 Task: Set the alternate calendars to none.
Action: Mouse moved to (1127, 110)
Screenshot: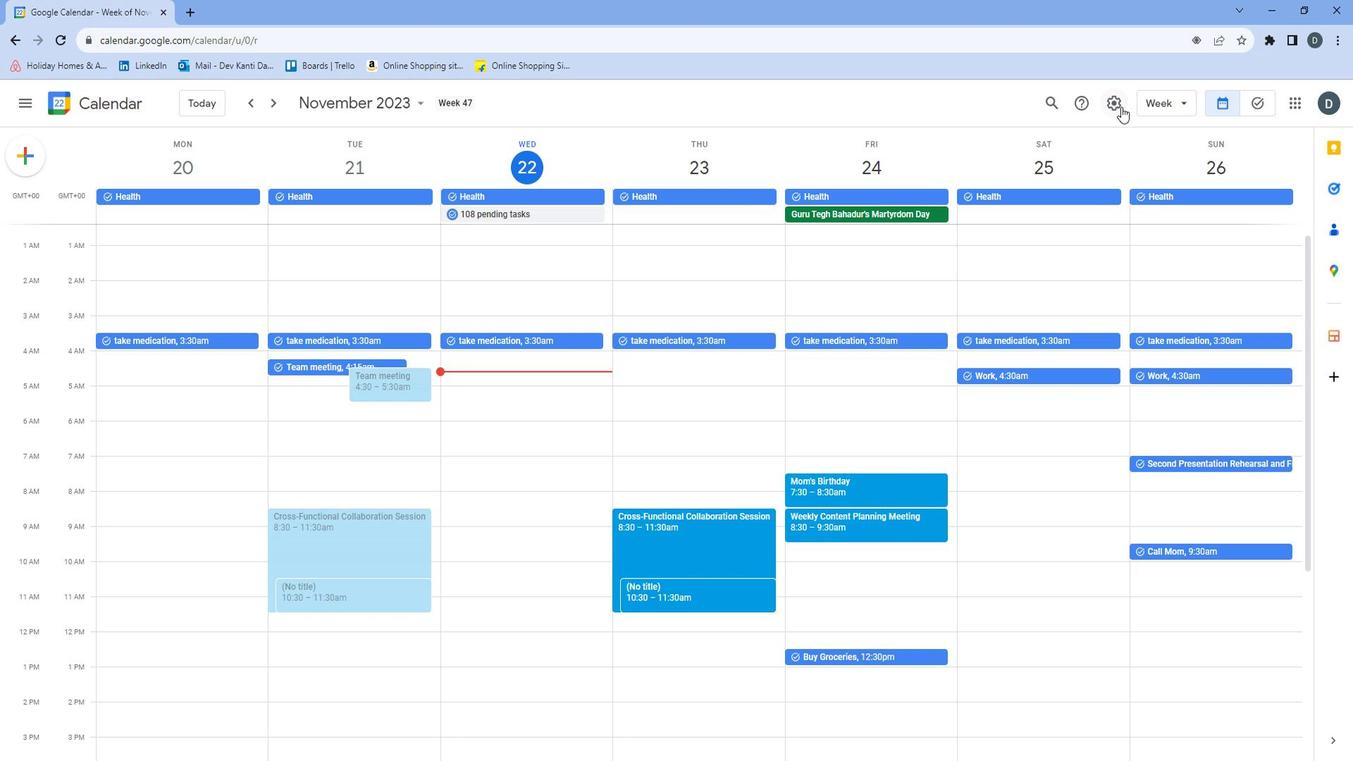 
Action: Mouse pressed left at (1127, 110)
Screenshot: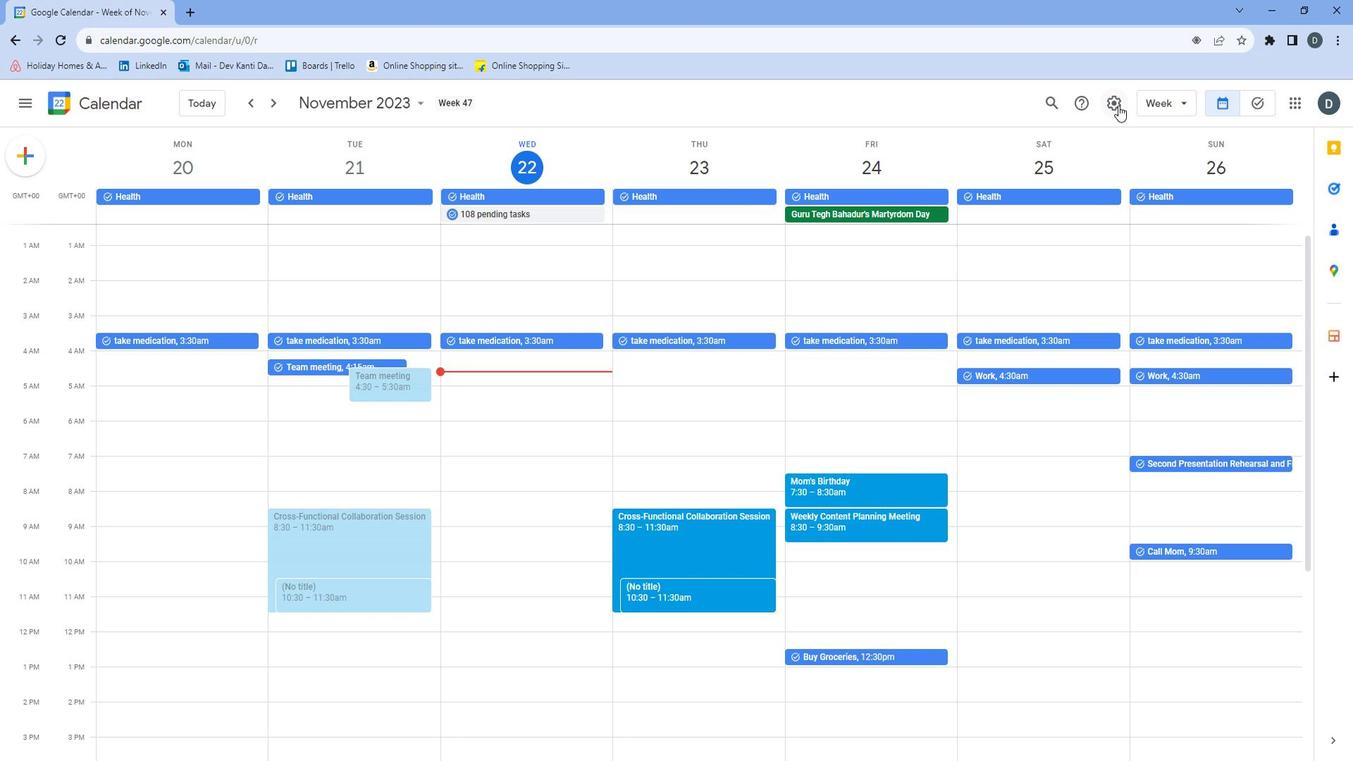 
Action: Mouse moved to (1134, 136)
Screenshot: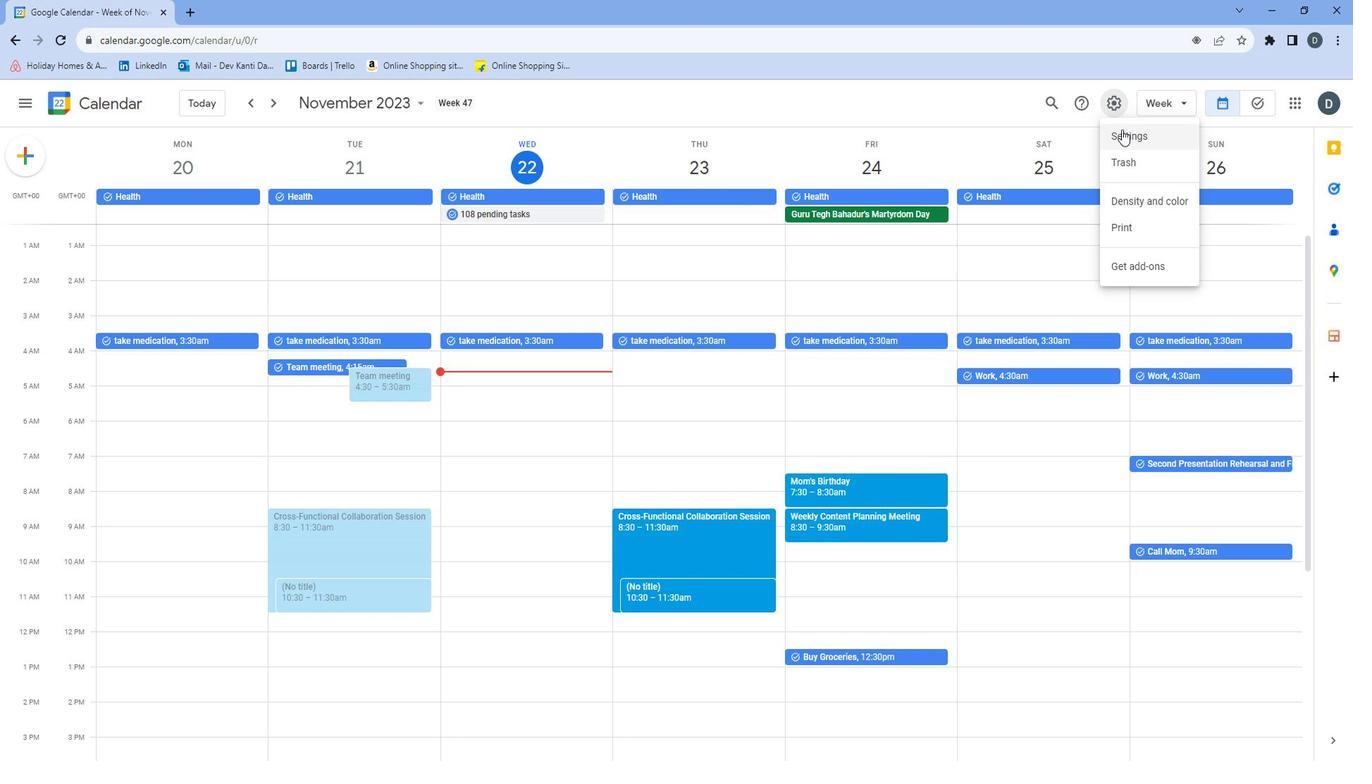 
Action: Mouse pressed left at (1134, 136)
Screenshot: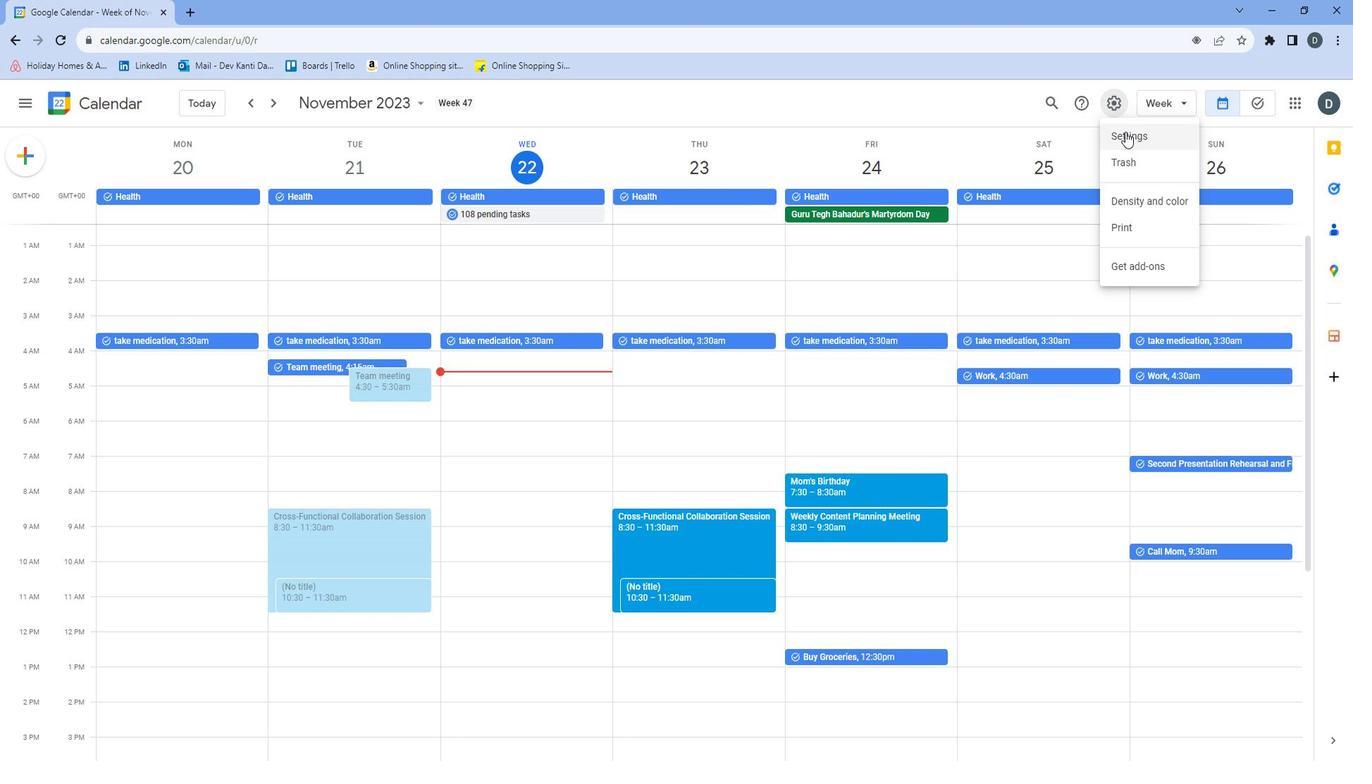 
Action: Mouse moved to (979, 303)
Screenshot: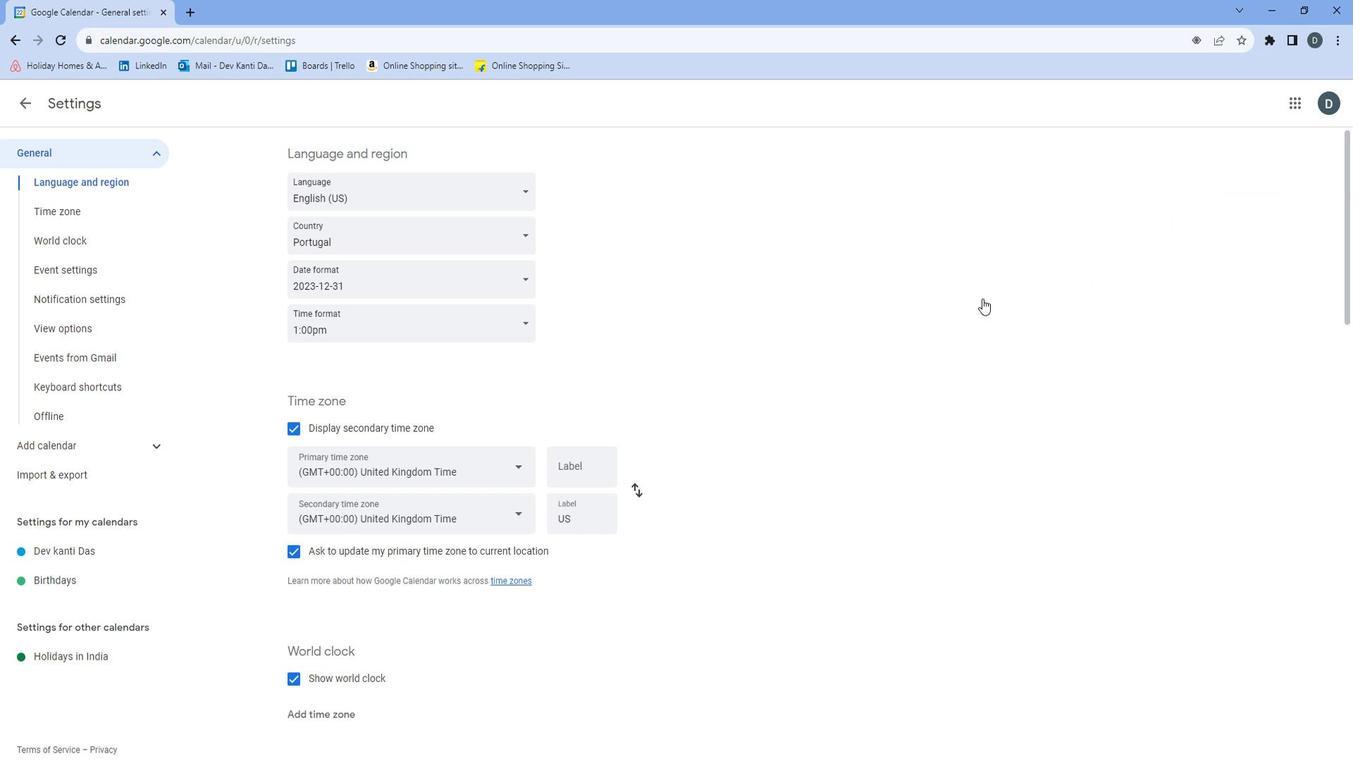
Action: Mouse scrolled (979, 302) with delta (0, 0)
Screenshot: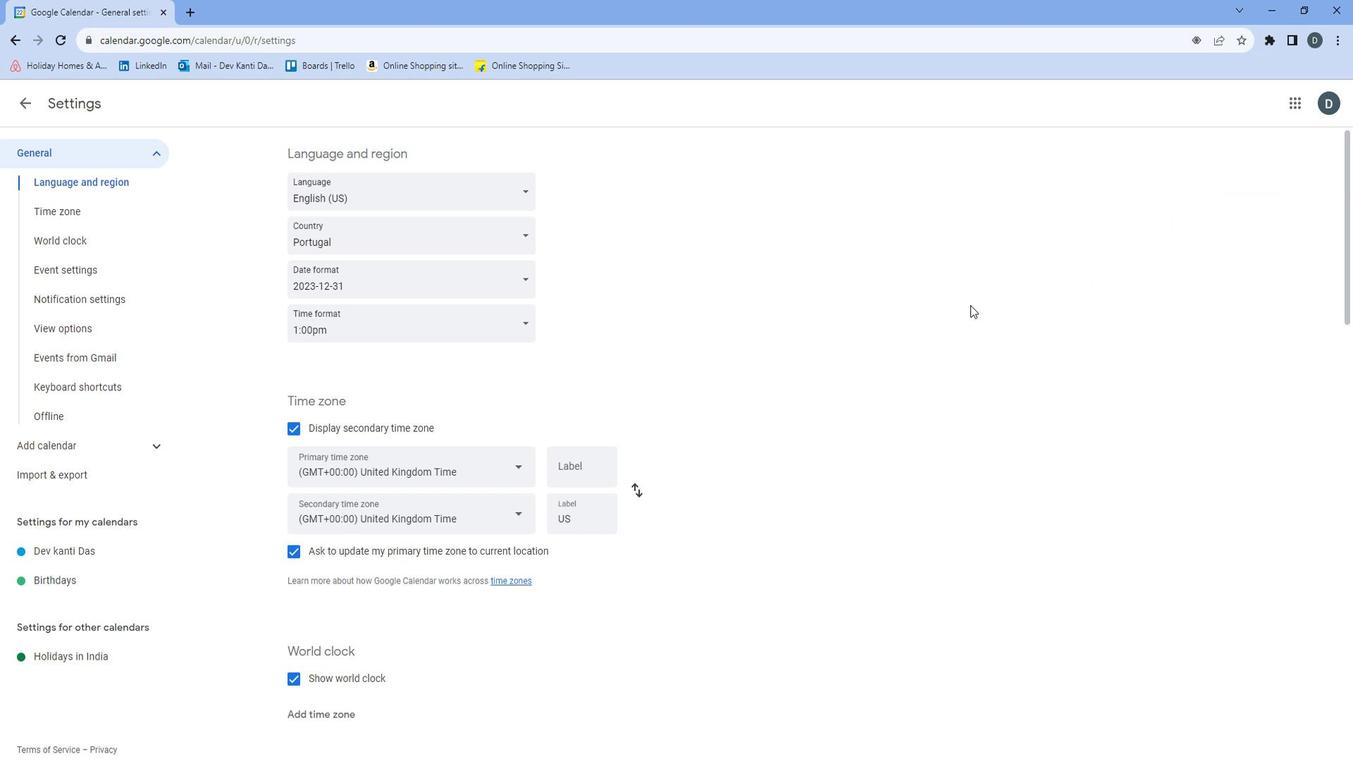 
Action: Mouse scrolled (979, 302) with delta (0, 0)
Screenshot: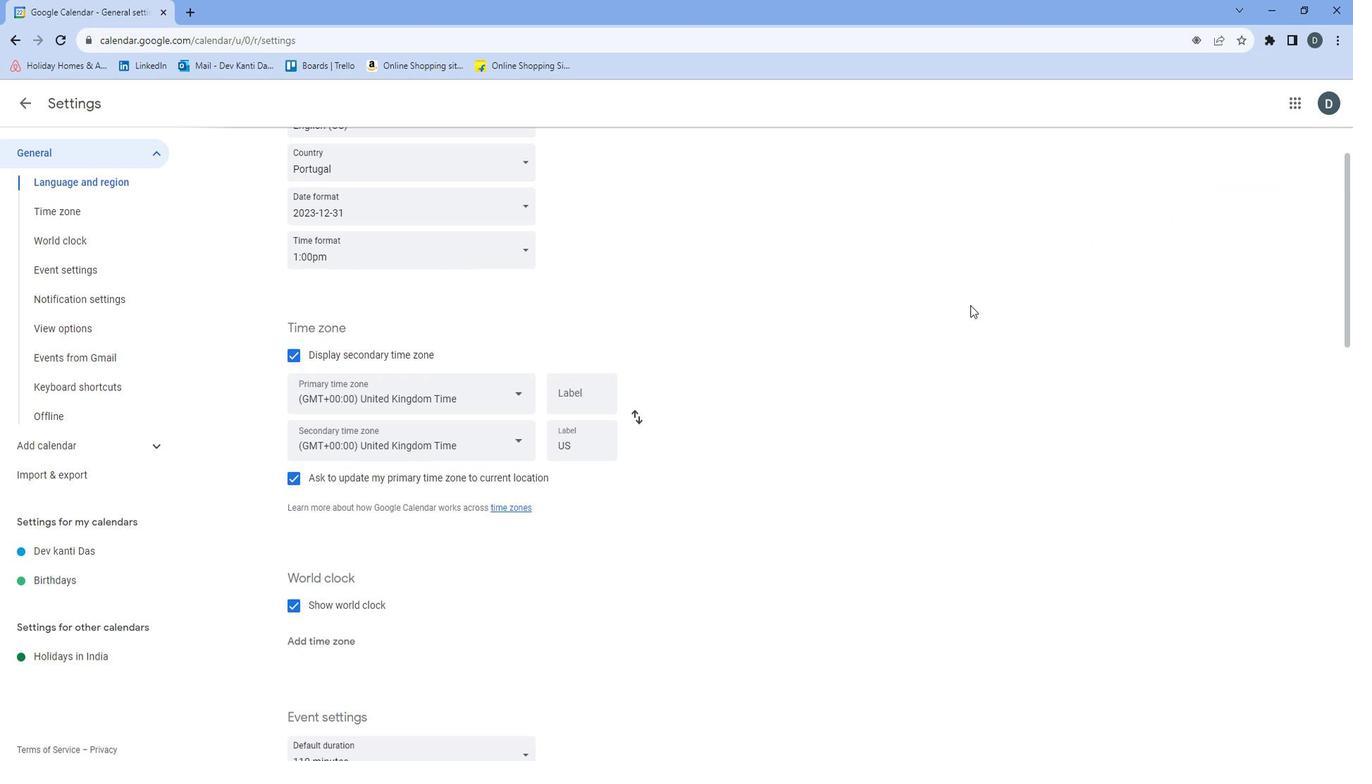 
Action: Mouse scrolled (979, 302) with delta (0, 0)
Screenshot: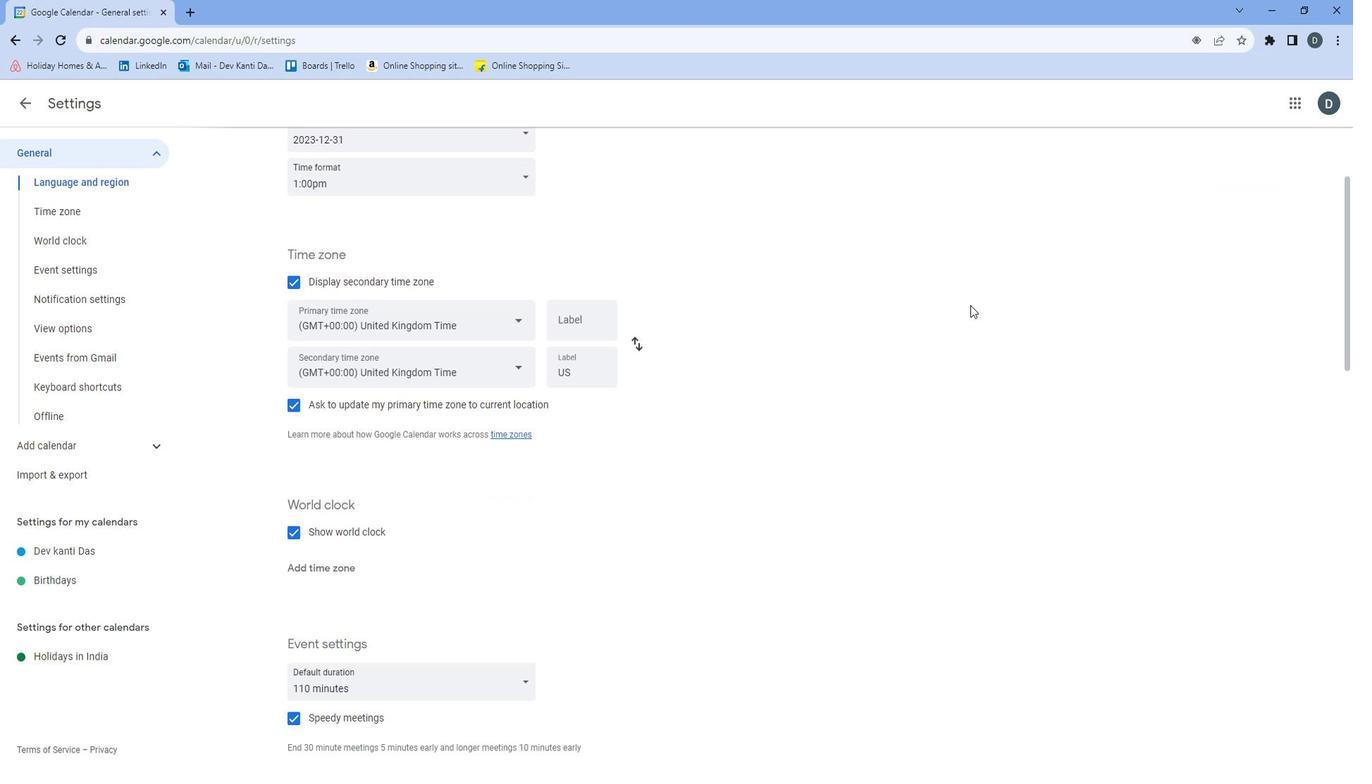 
Action: Mouse scrolled (979, 302) with delta (0, 0)
Screenshot: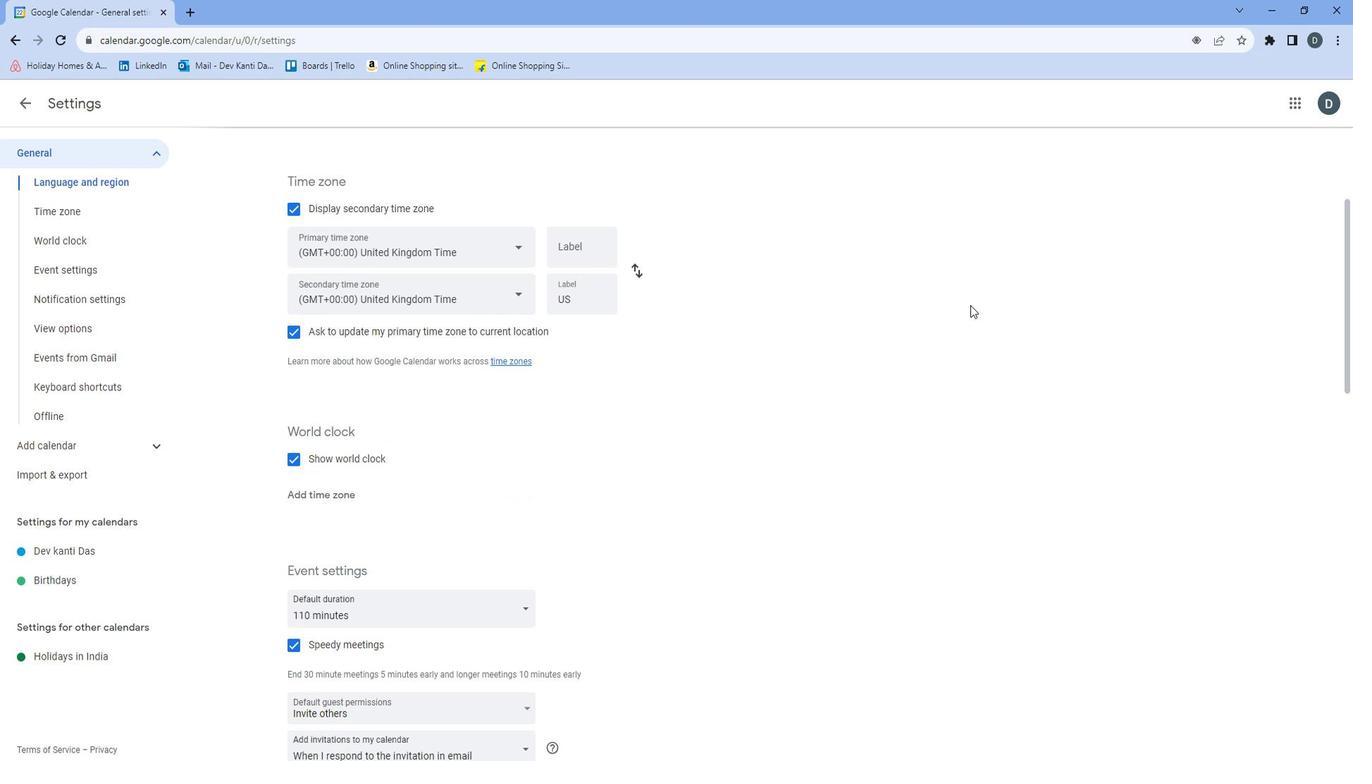 
Action: Mouse scrolled (979, 302) with delta (0, 0)
Screenshot: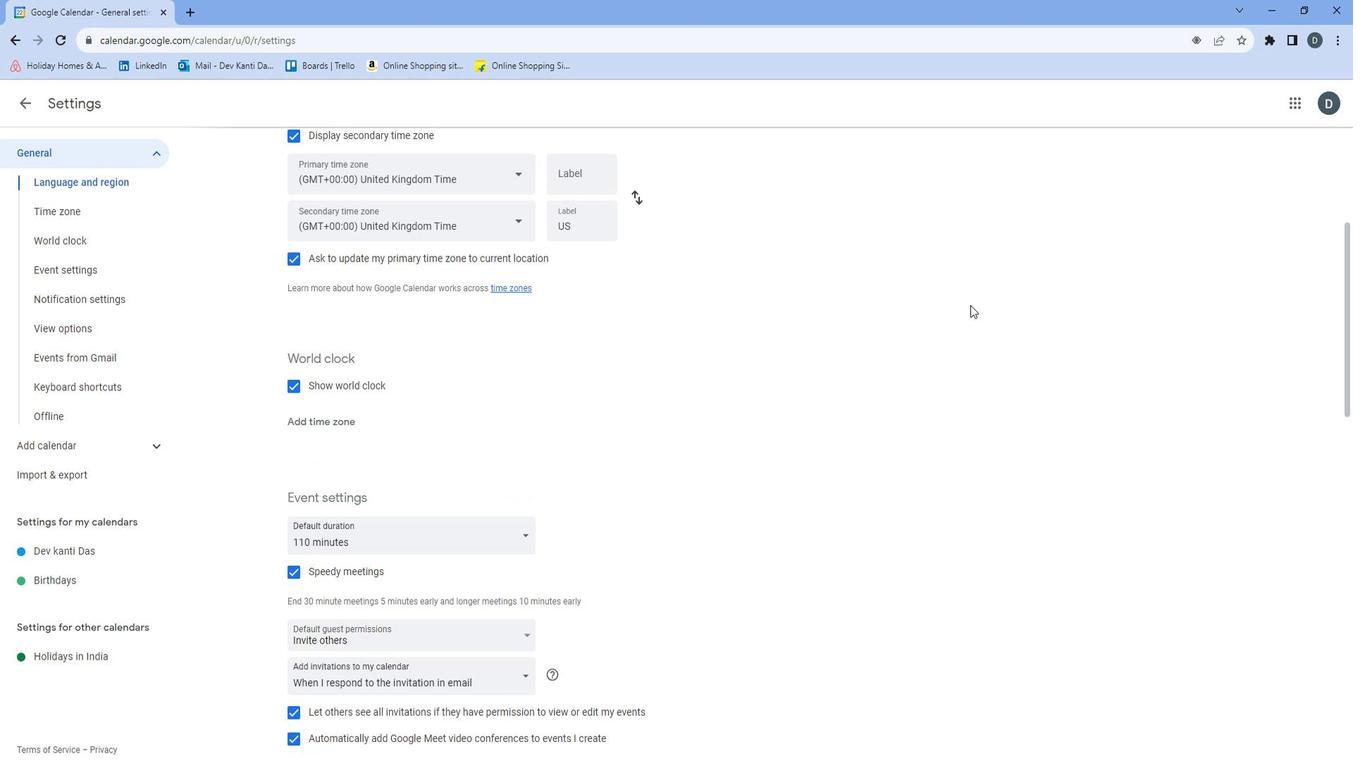 
Action: Mouse scrolled (979, 302) with delta (0, 0)
Screenshot: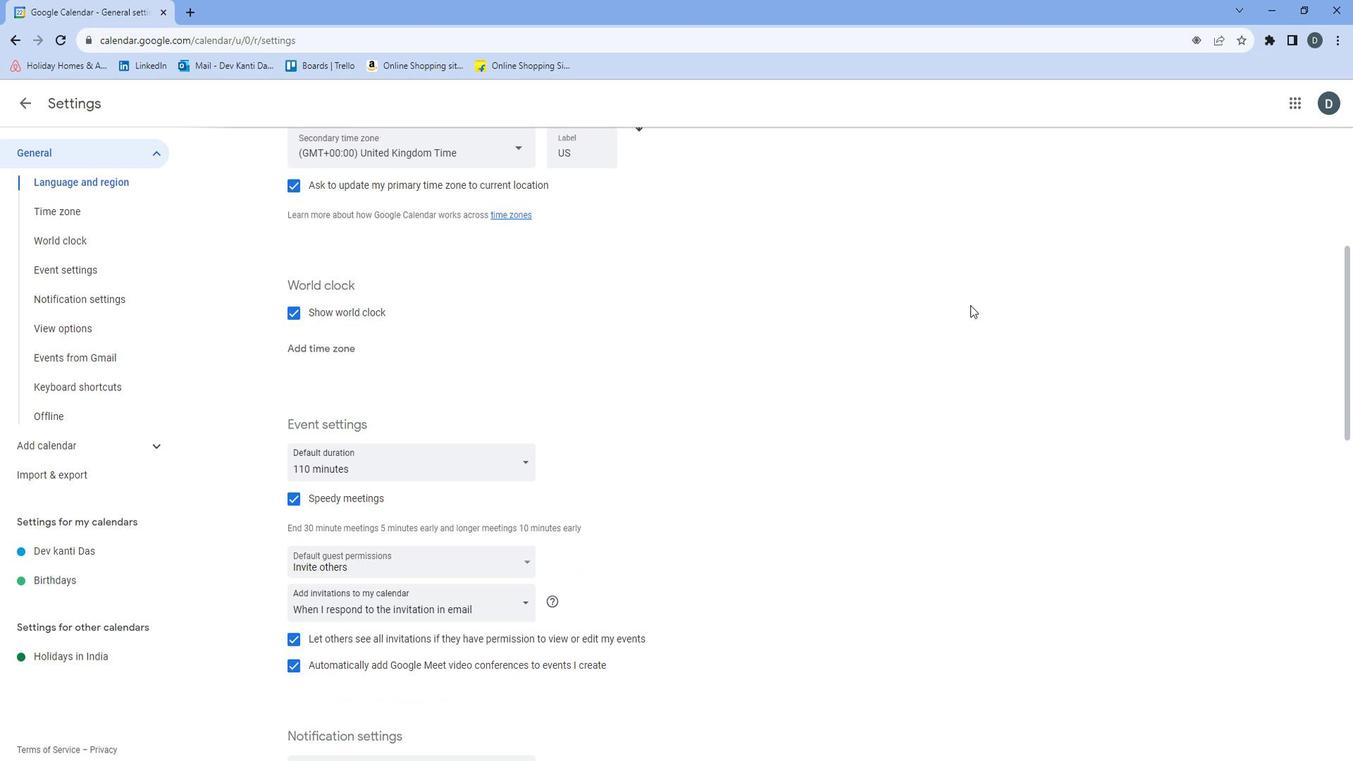 
Action: Mouse scrolled (979, 302) with delta (0, 0)
Screenshot: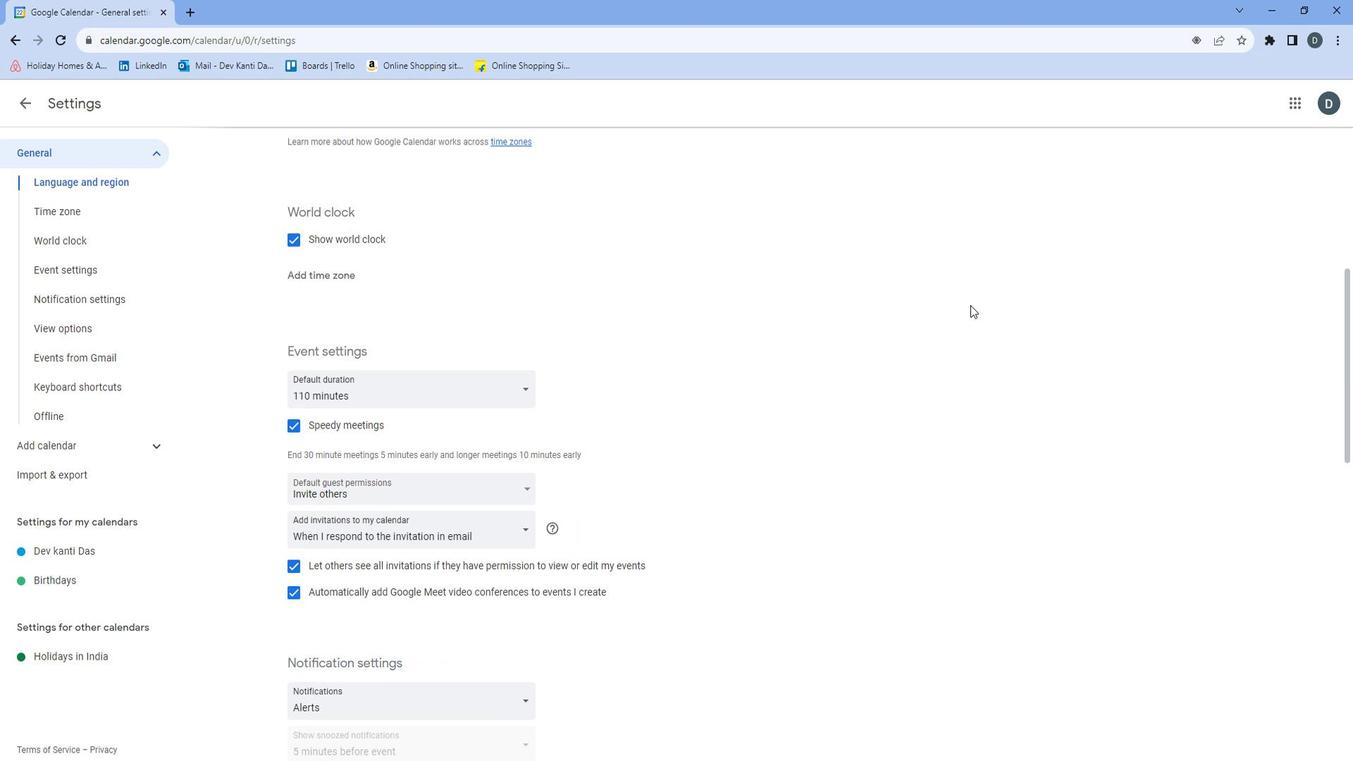 
Action: Mouse scrolled (979, 302) with delta (0, 0)
Screenshot: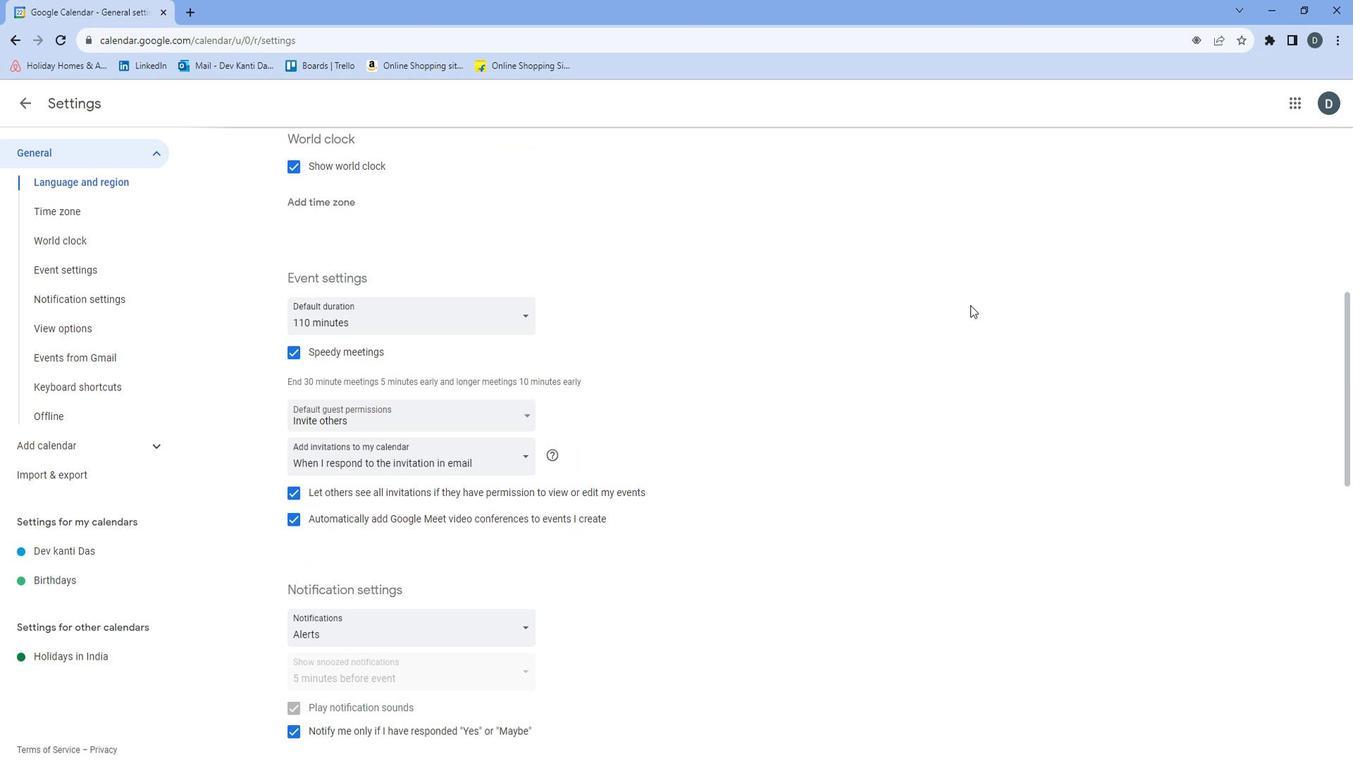 
Action: Mouse scrolled (979, 302) with delta (0, 0)
Screenshot: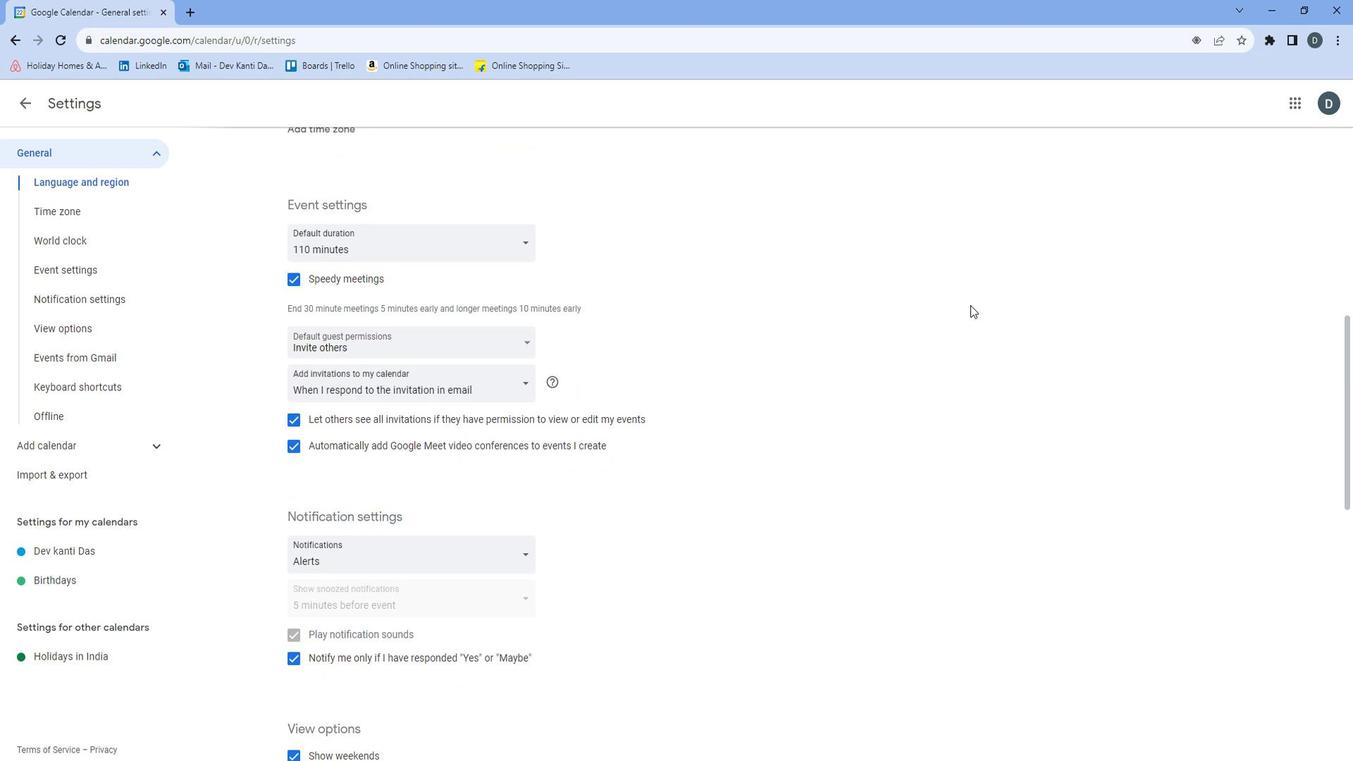 
Action: Mouse scrolled (979, 302) with delta (0, 0)
Screenshot: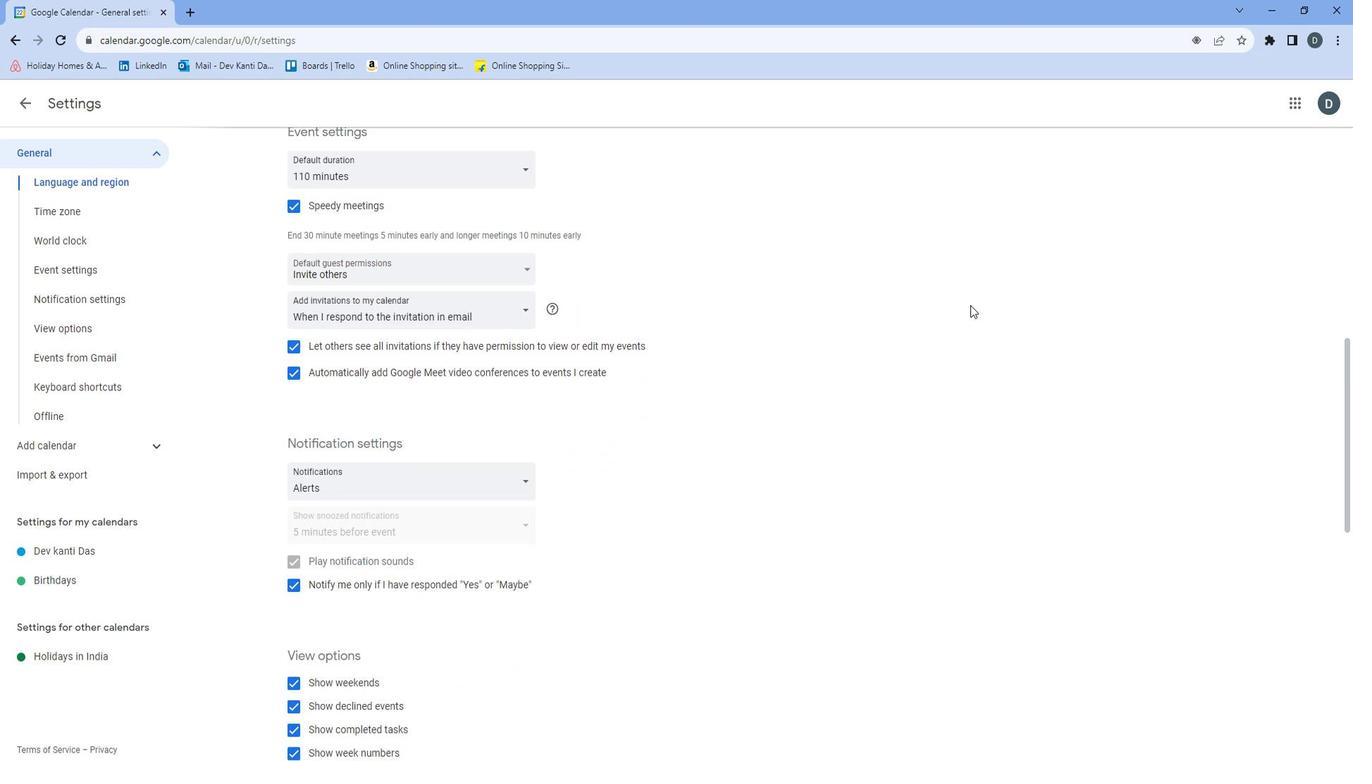 
Action: Mouse scrolled (979, 302) with delta (0, 0)
Screenshot: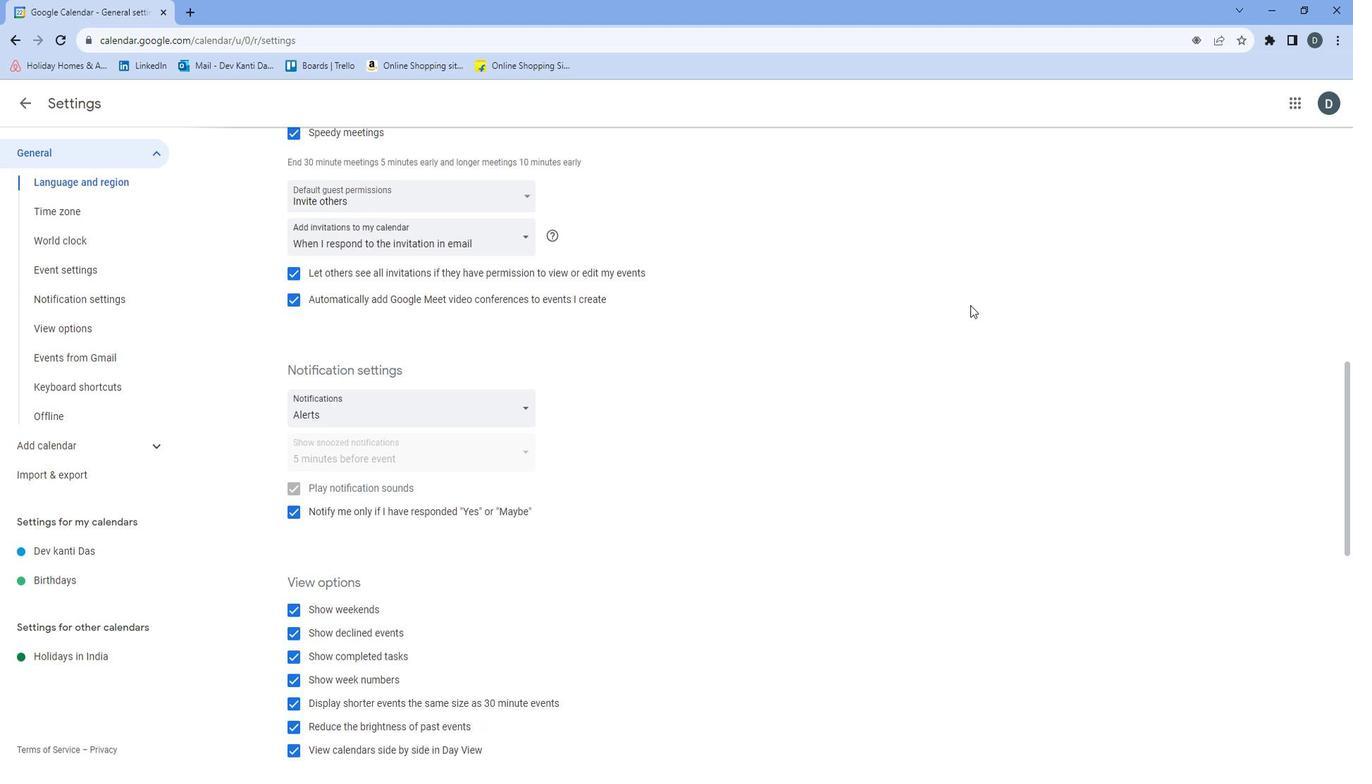 
Action: Mouse scrolled (979, 302) with delta (0, 0)
Screenshot: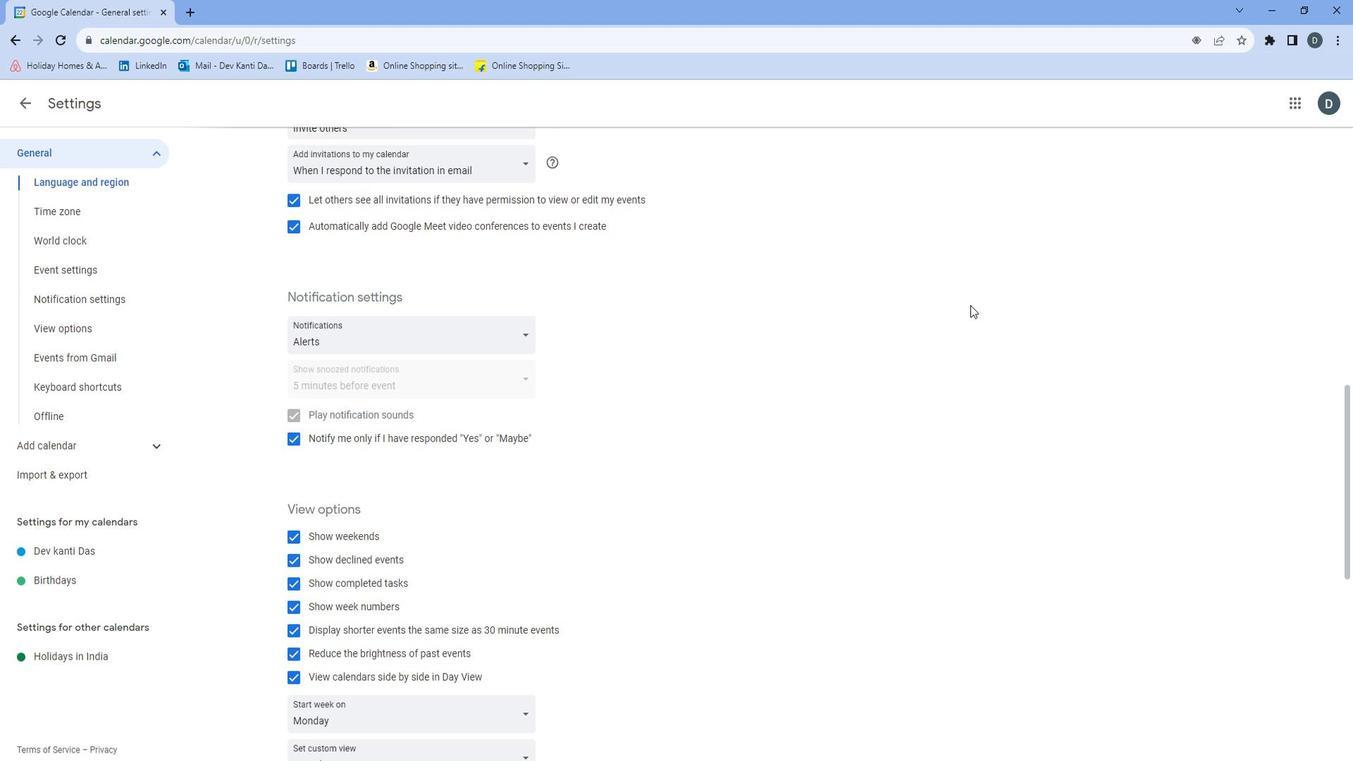 
Action: Mouse scrolled (979, 302) with delta (0, 0)
Screenshot: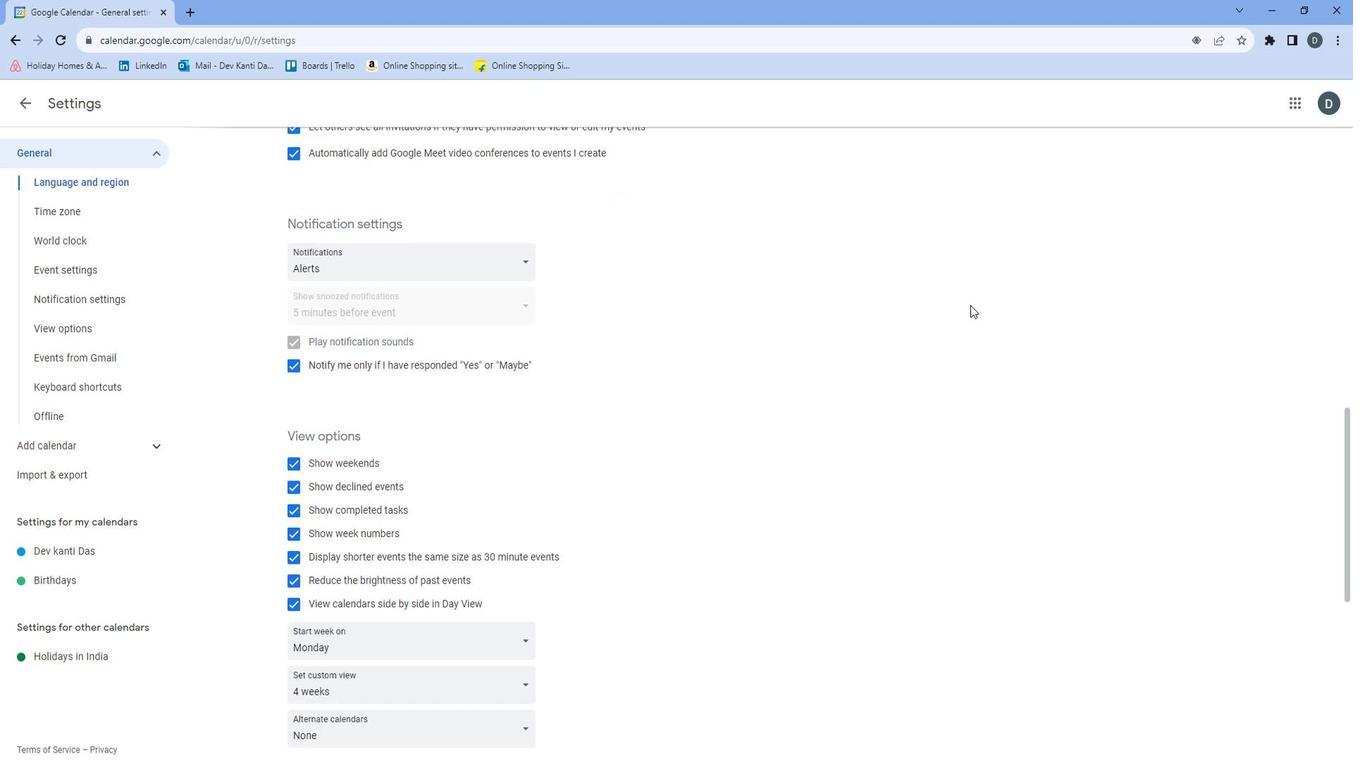 
Action: Mouse scrolled (979, 302) with delta (0, 0)
Screenshot: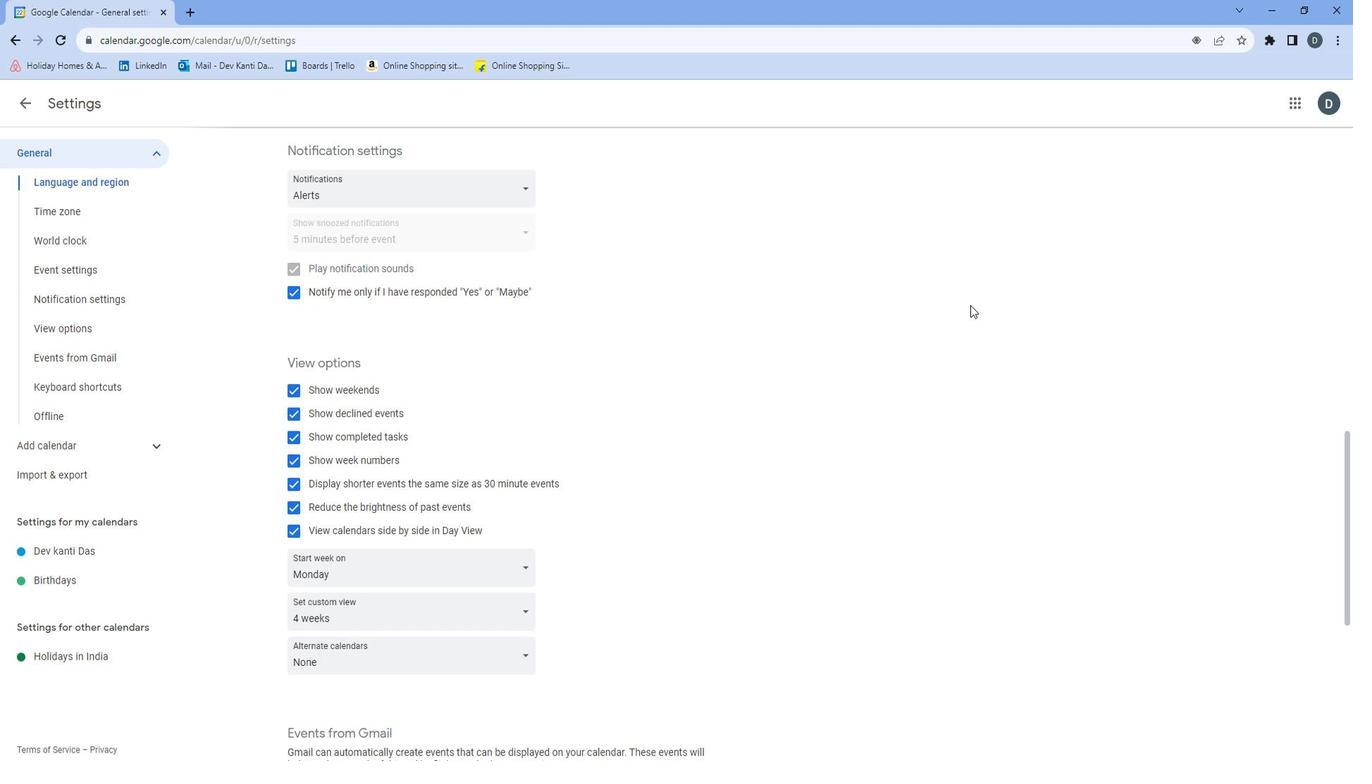 
Action: Mouse moved to (522, 570)
Screenshot: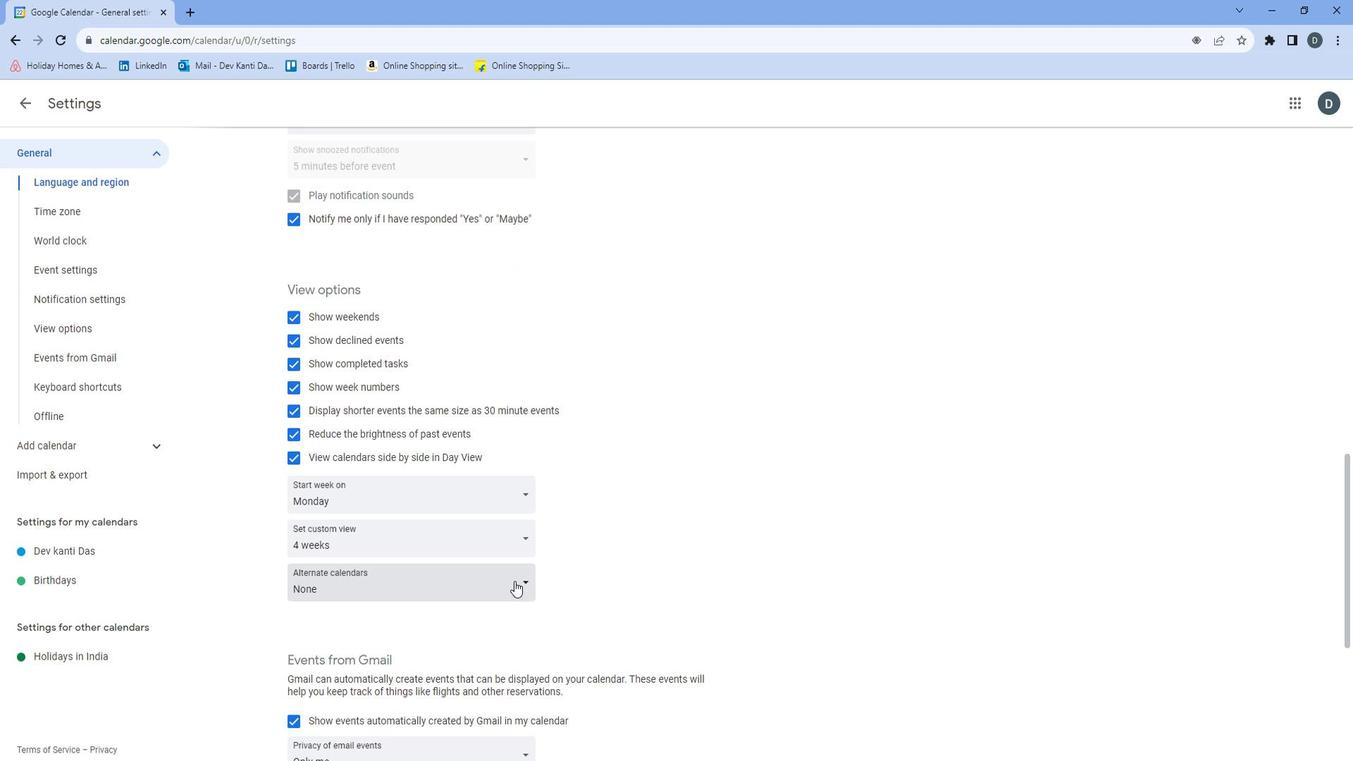 
Action: Mouse pressed left at (522, 570)
Screenshot: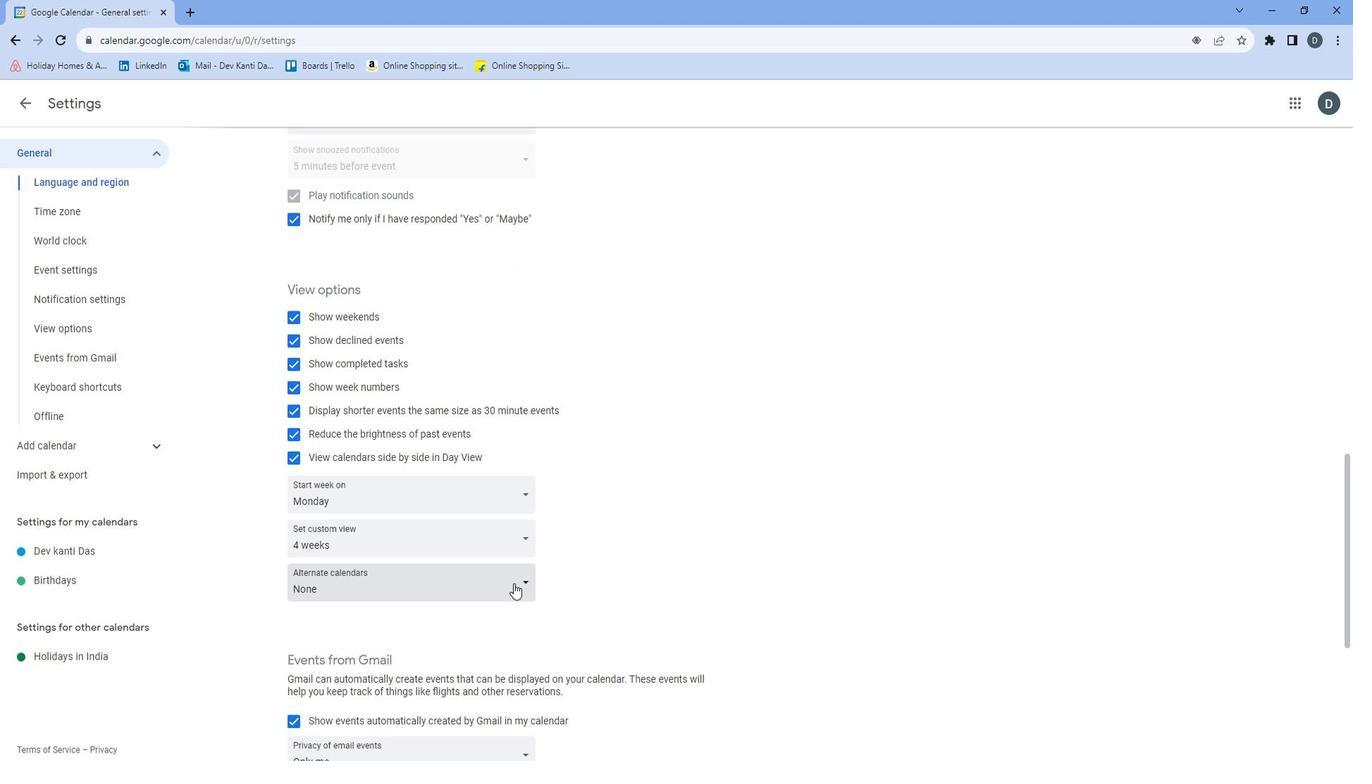 
Action: Mouse moved to (374, 243)
Screenshot: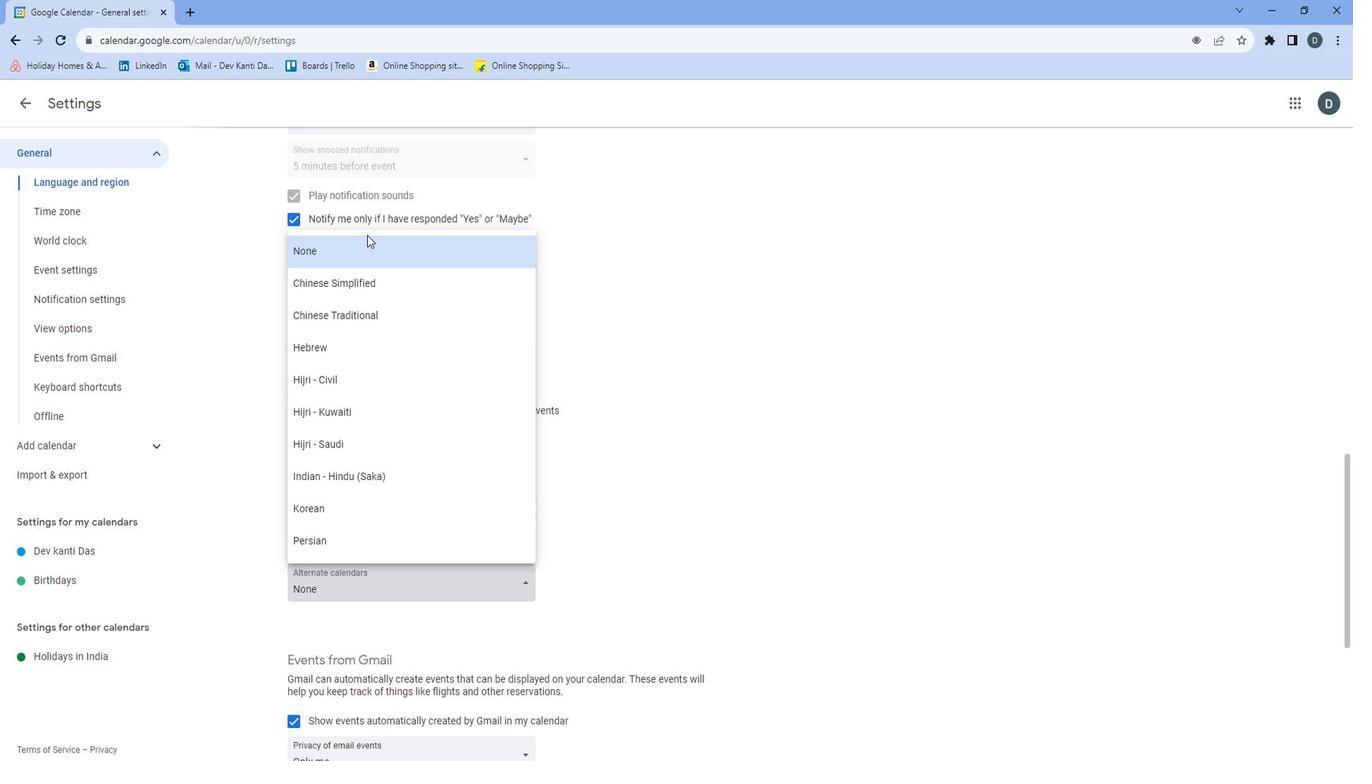 
Action: Mouse pressed left at (374, 243)
Screenshot: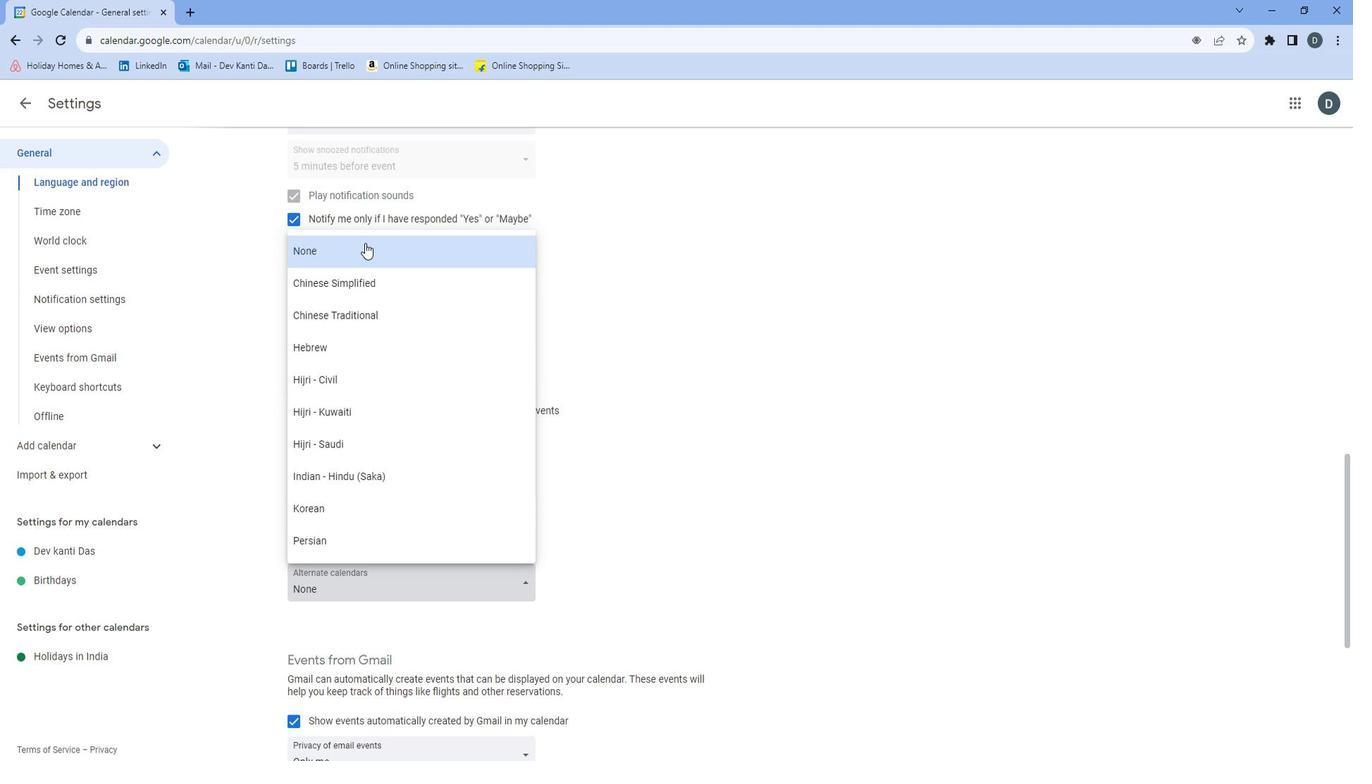 
Action: Mouse moved to (678, 277)
Screenshot: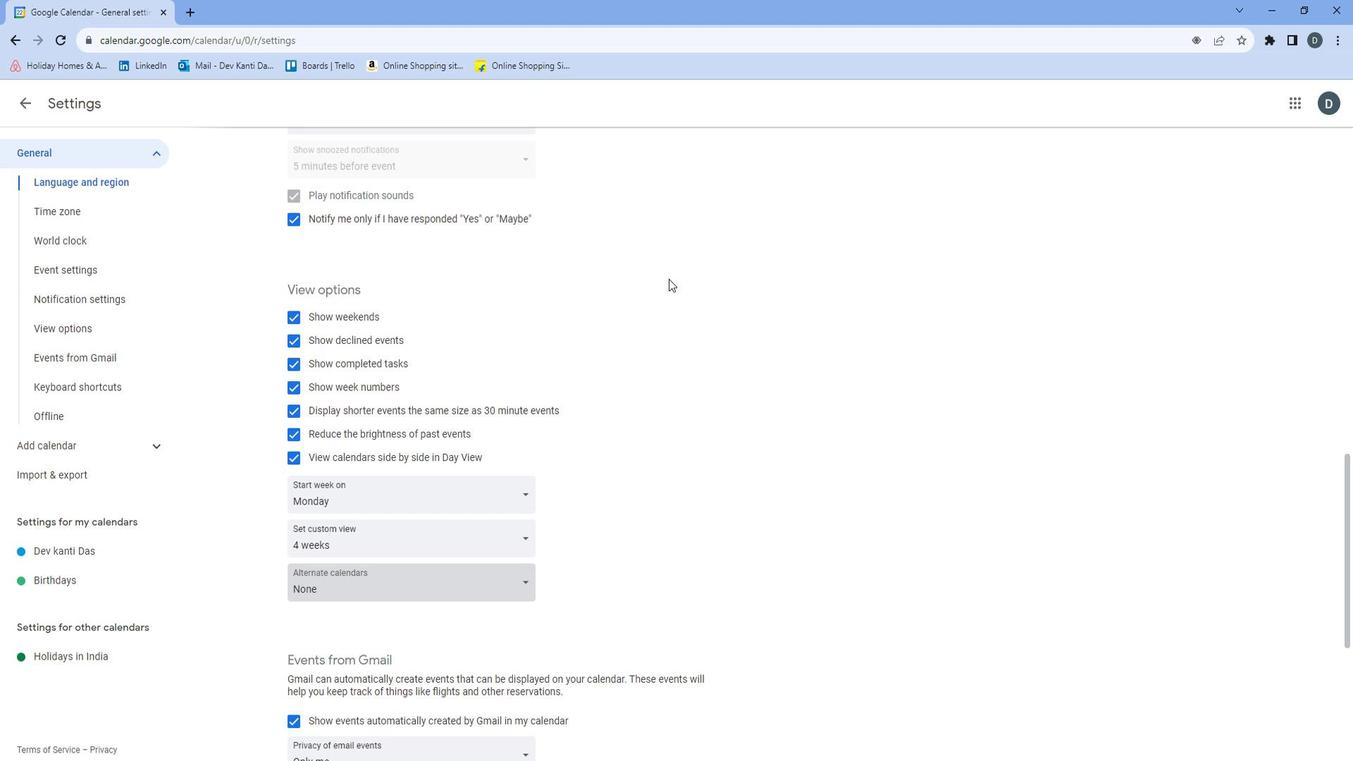 
